 Task: Add a button with the title "Due Date as Incomplete" that marks the due date as incomplete.
Action: Mouse pressed left at (750, 234)
Screenshot: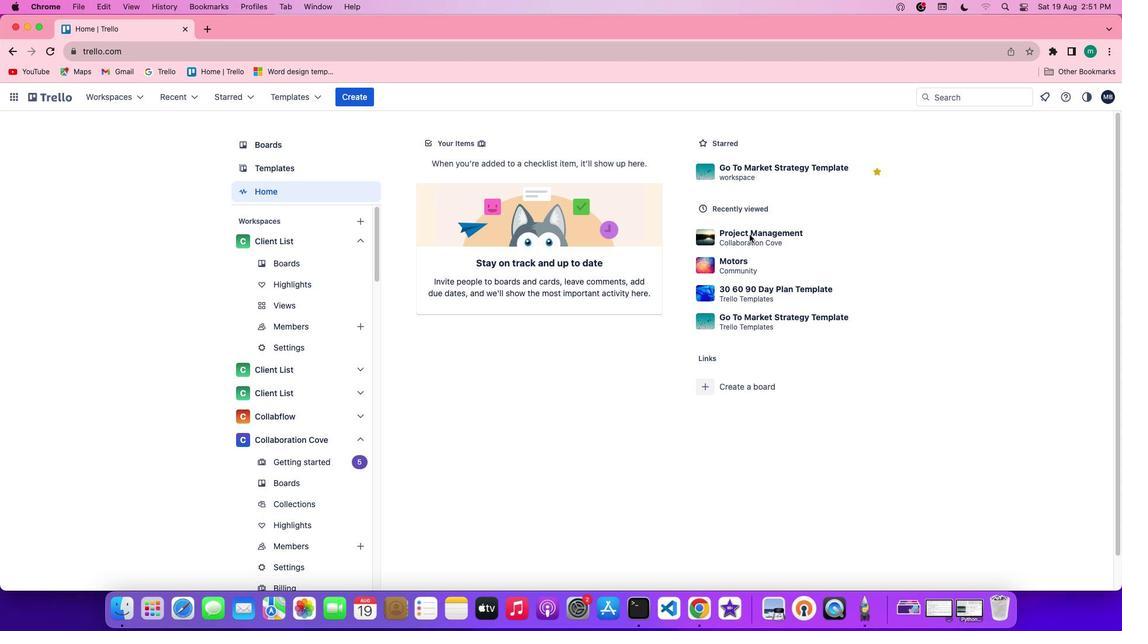 
Action: Mouse pressed left at (750, 234)
Screenshot: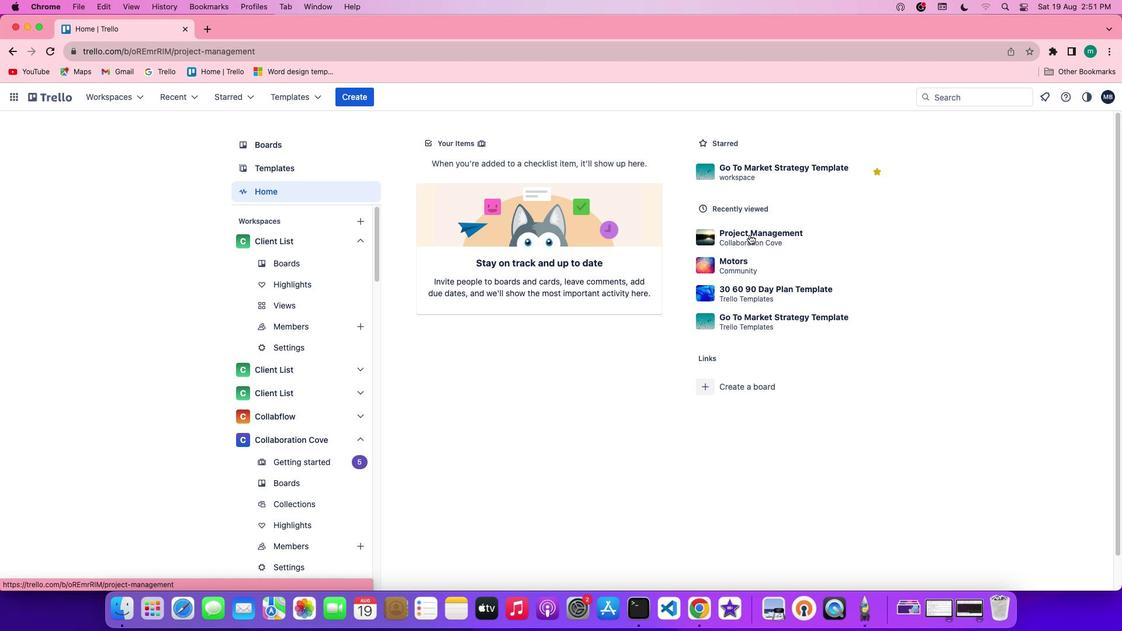 
Action: Mouse moved to (487, 244)
Screenshot: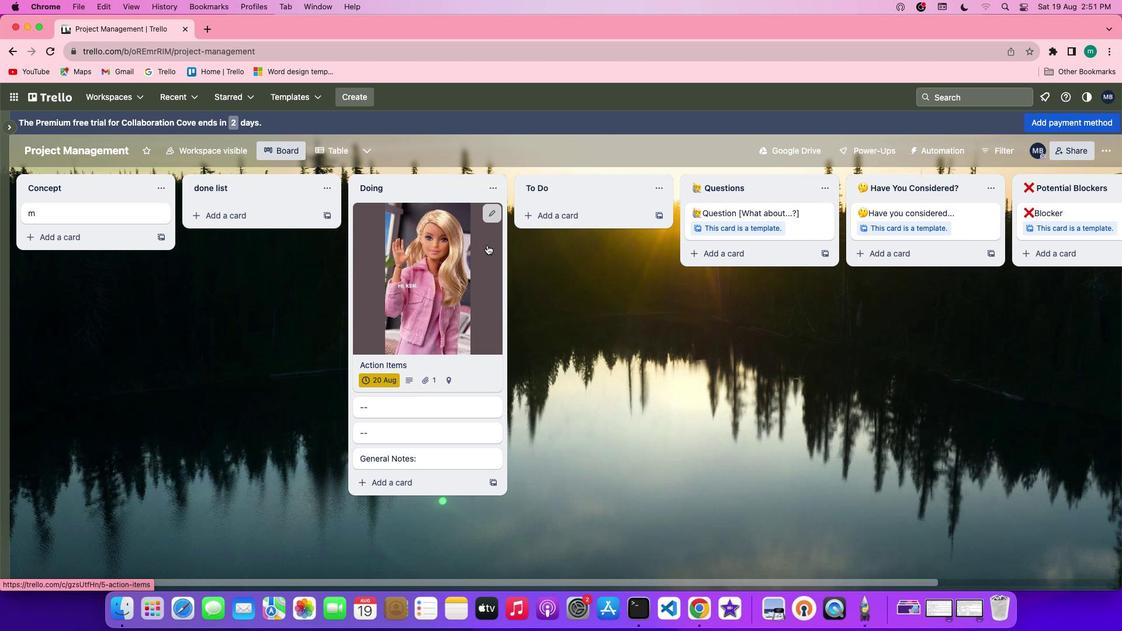 
Action: Mouse pressed left at (487, 244)
Screenshot: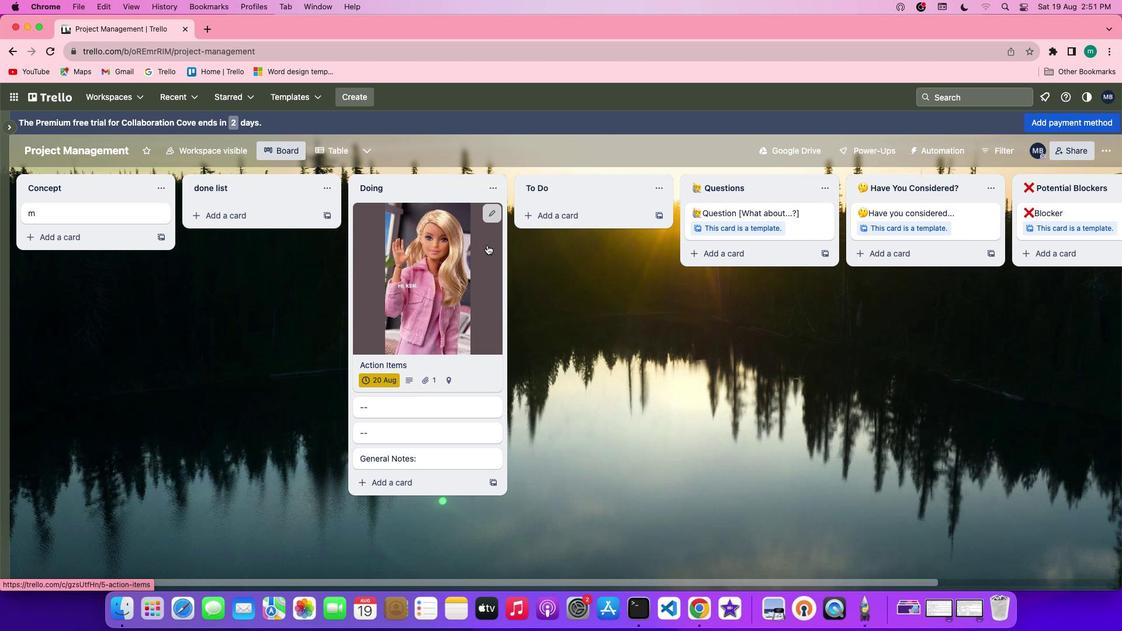 
Action: Mouse moved to (703, 323)
Screenshot: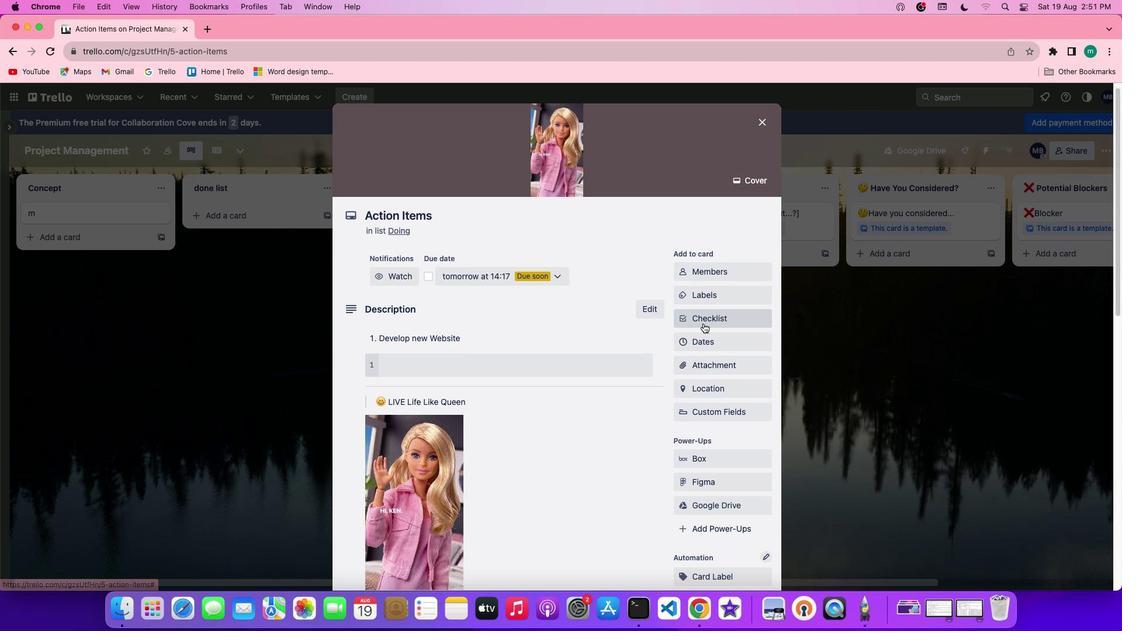 
Action: Mouse scrolled (703, 323) with delta (0, 0)
Screenshot: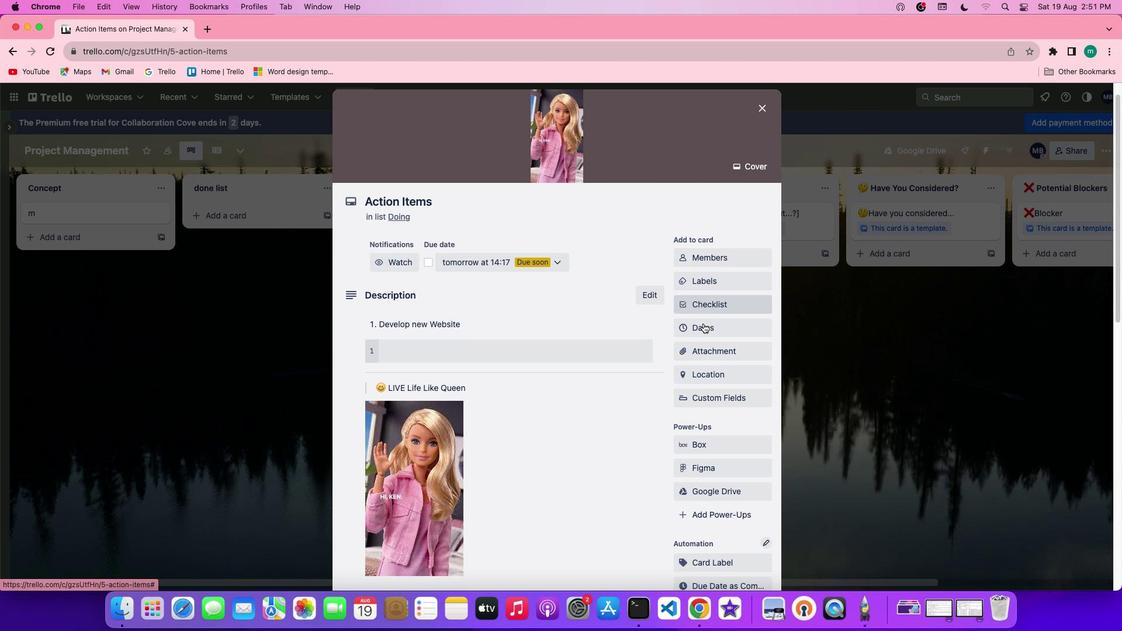 
Action: Mouse scrolled (703, 323) with delta (0, 0)
Screenshot: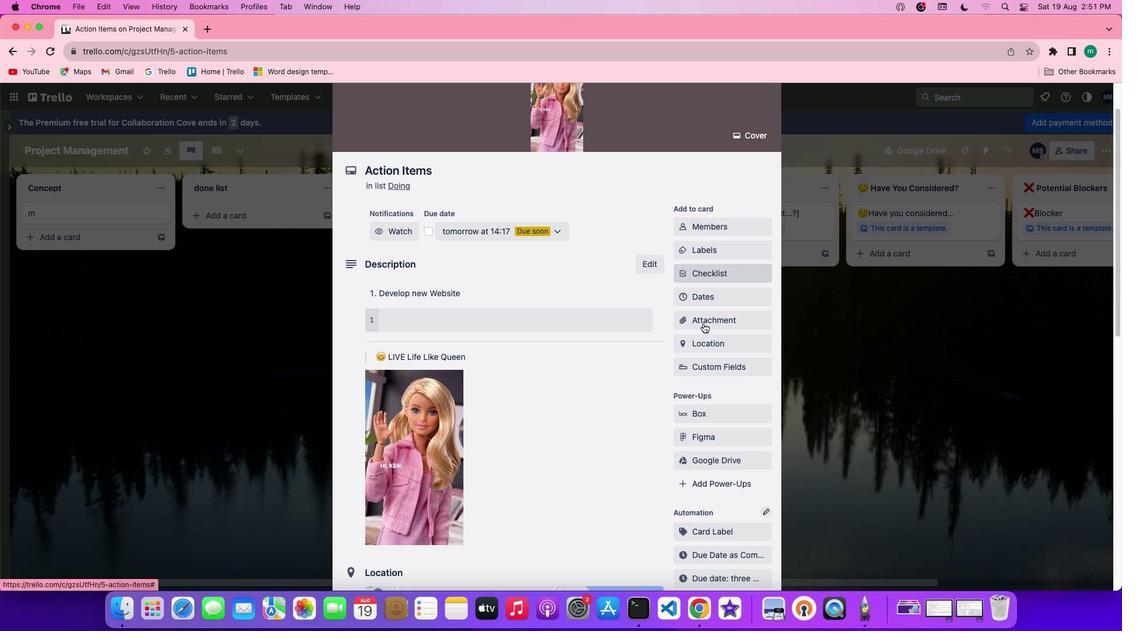 
Action: Mouse scrolled (703, 323) with delta (0, -1)
Screenshot: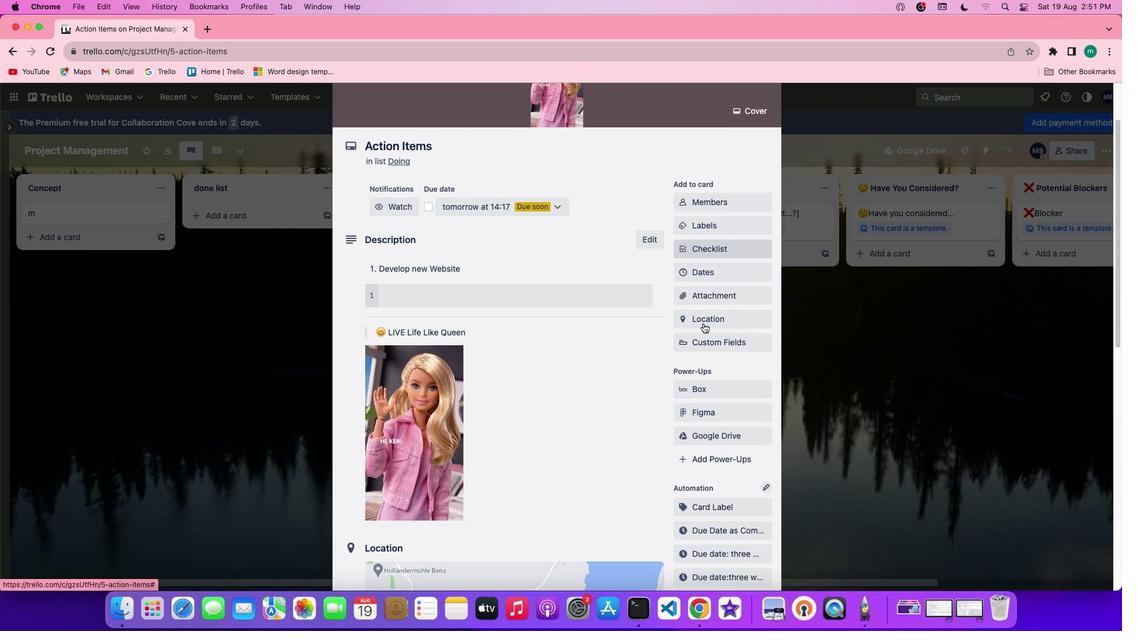 
Action: Mouse scrolled (703, 323) with delta (0, -1)
Screenshot: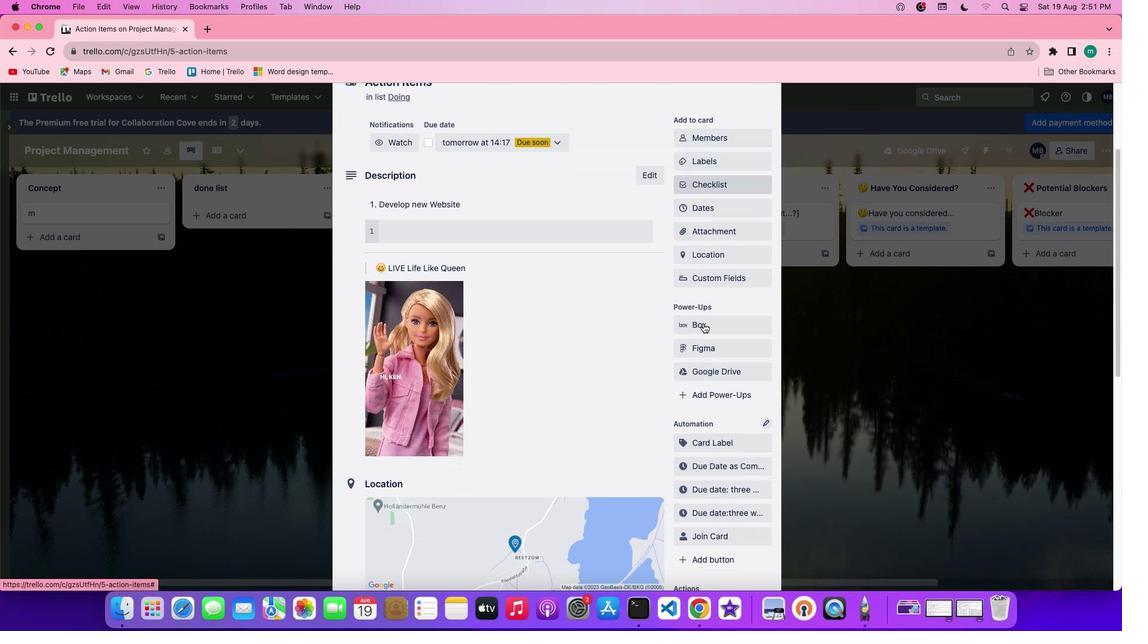 
Action: Mouse scrolled (703, 323) with delta (0, 0)
Screenshot: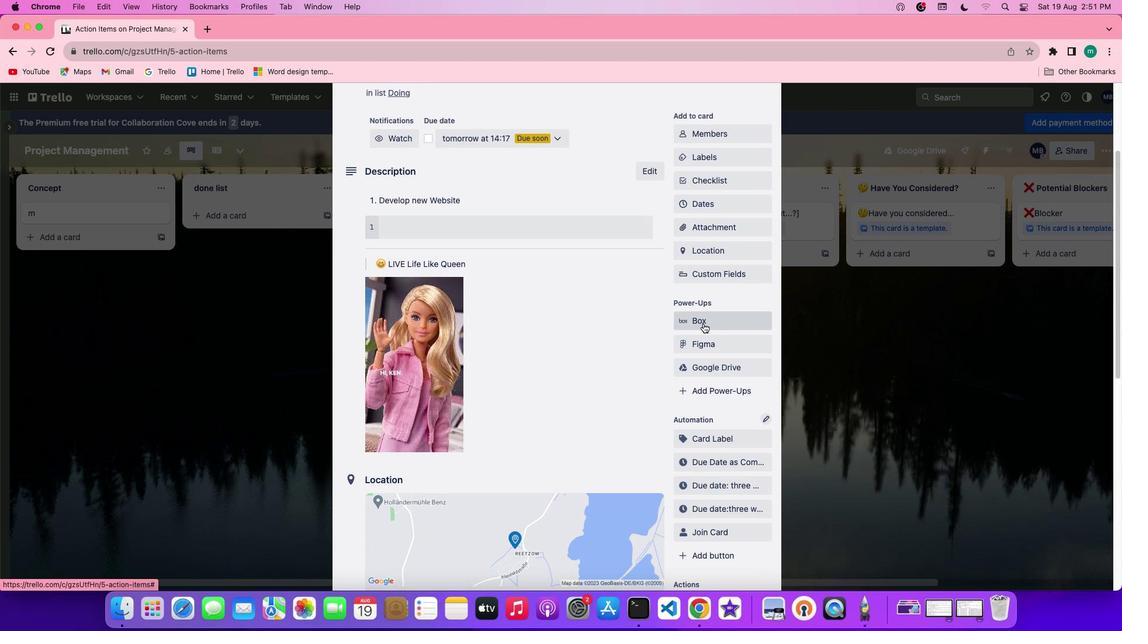 
Action: Mouse scrolled (703, 323) with delta (0, 0)
Screenshot: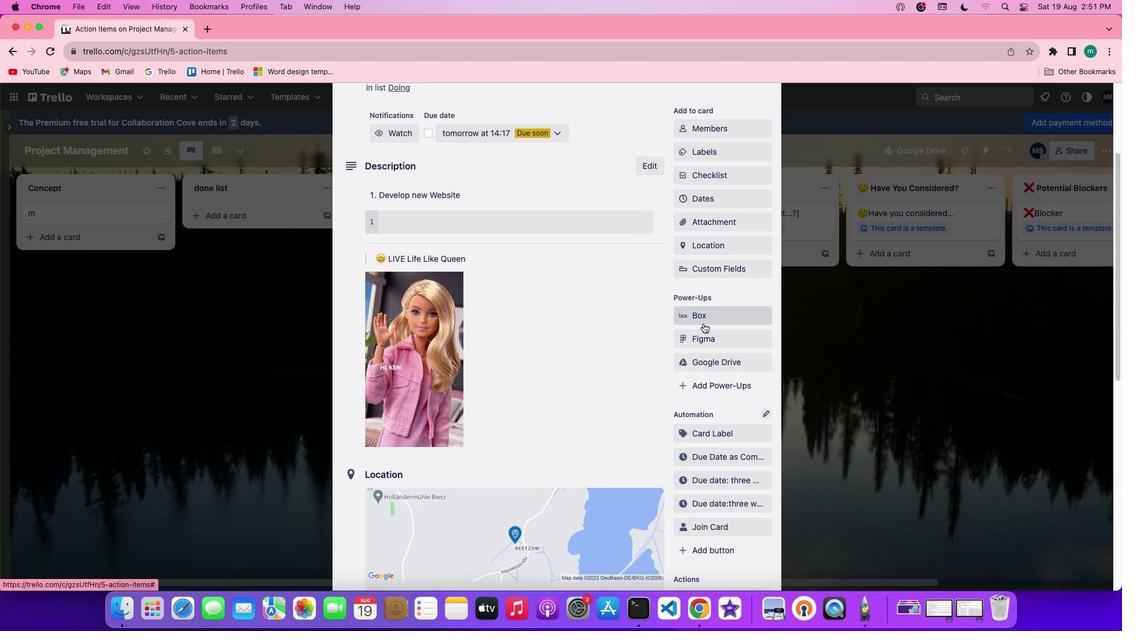 
Action: Mouse scrolled (703, 323) with delta (0, 0)
Screenshot: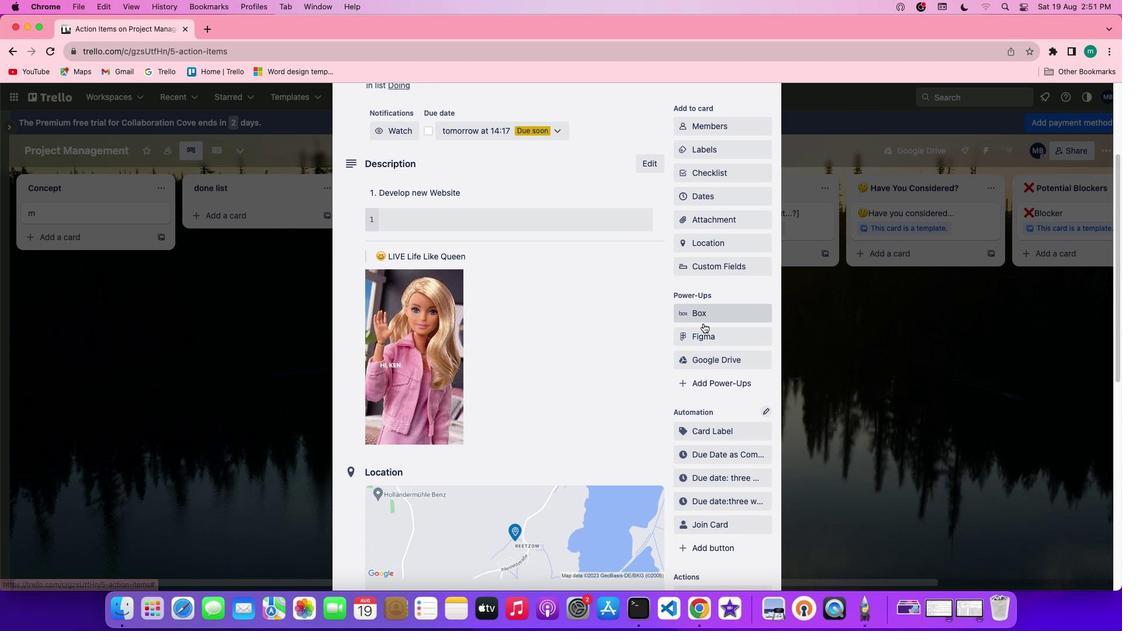 
Action: Mouse scrolled (703, 323) with delta (0, 0)
Screenshot: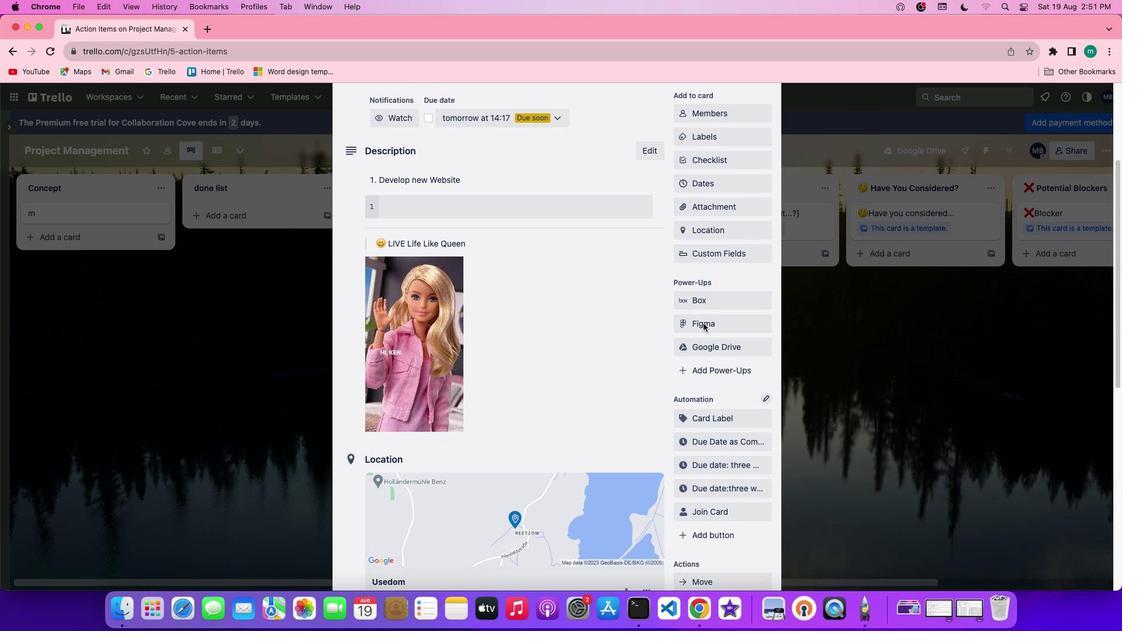 
Action: Mouse scrolled (703, 323) with delta (0, 0)
Screenshot: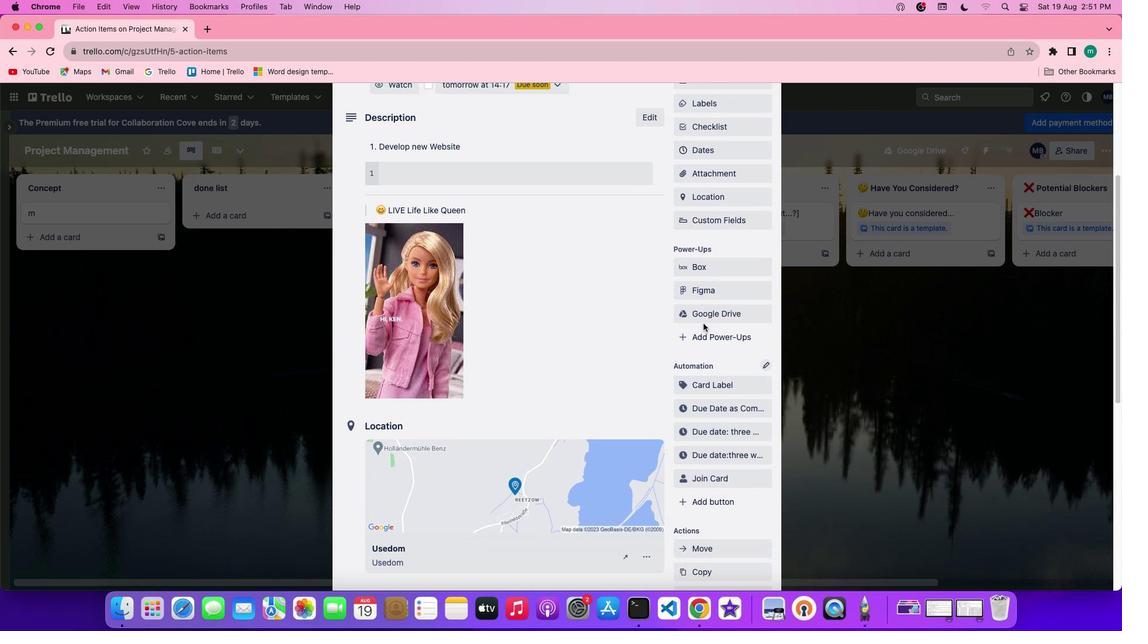 
Action: Mouse scrolled (703, 323) with delta (0, 0)
Screenshot: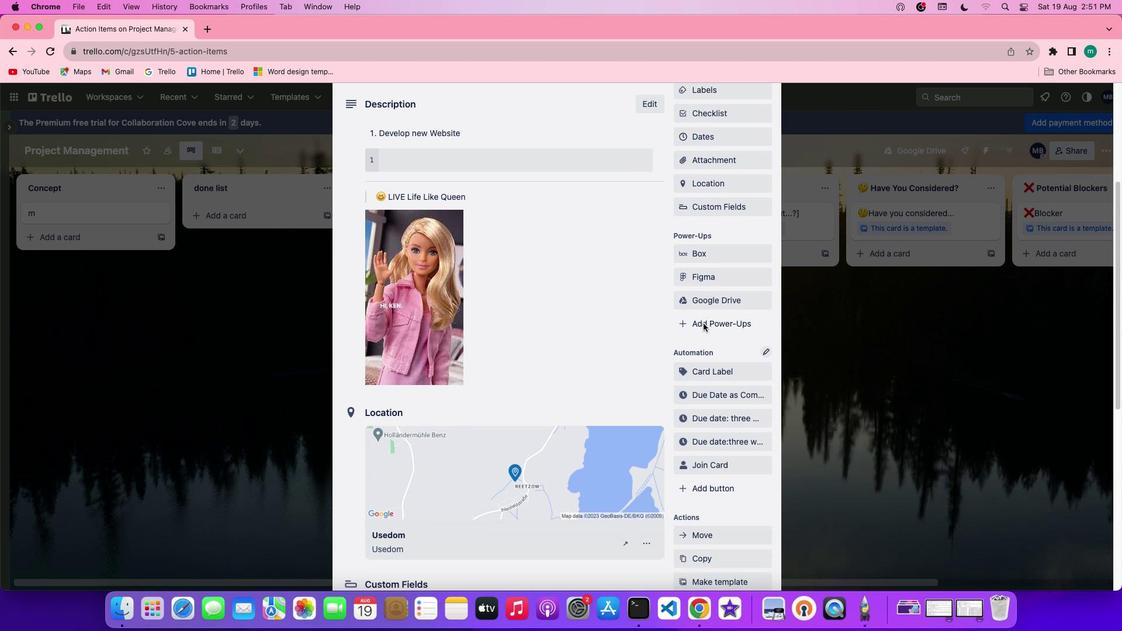 
Action: Mouse scrolled (703, 323) with delta (0, 0)
Screenshot: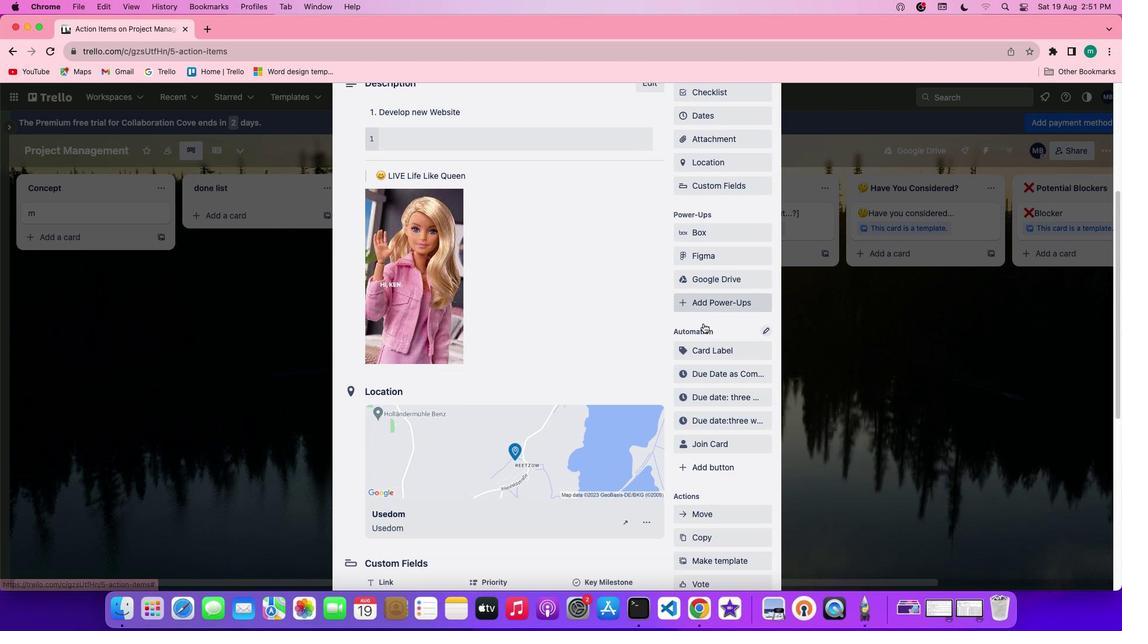 
Action: Mouse scrolled (703, 323) with delta (0, 0)
Screenshot: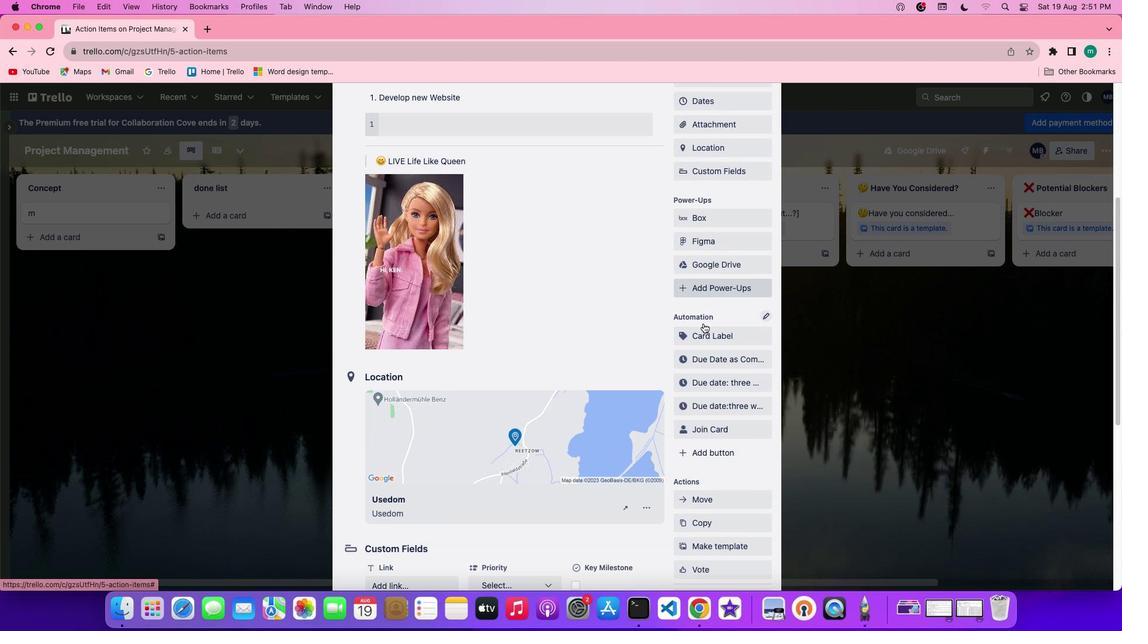 
Action: Mouse scrolled (703, 323) with delta (0, -1)
Screenshot: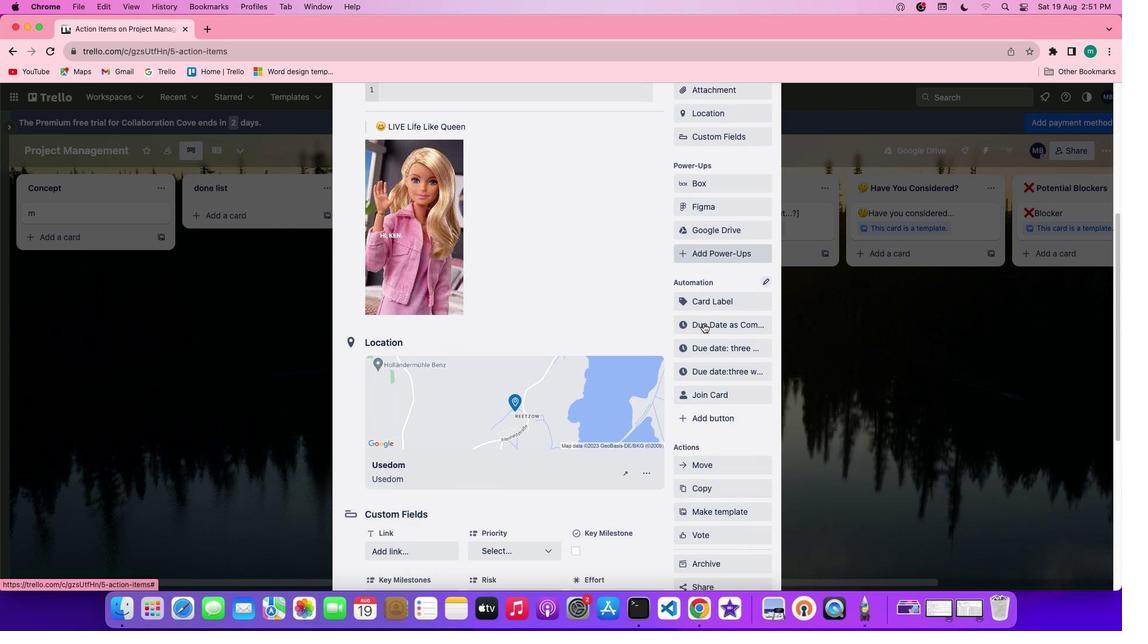
Action: Mouse scrolled (703, 323) with delta (0, 0)
Screenshot: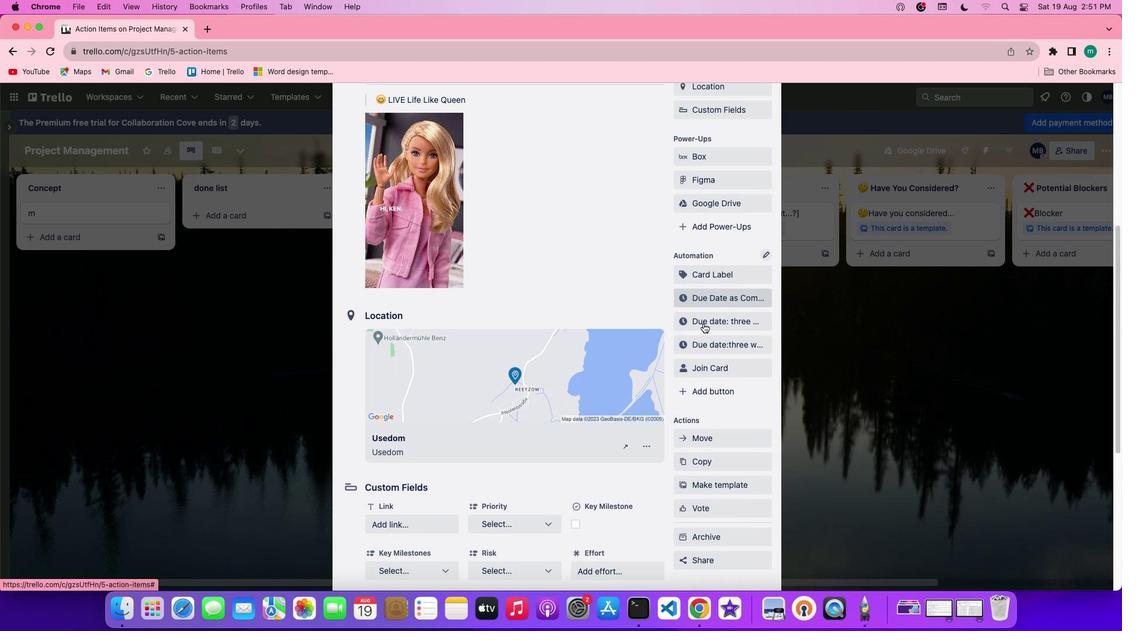 
Action: Mouse scrolled (703, 323) with delta (0, 0)
Screenshot: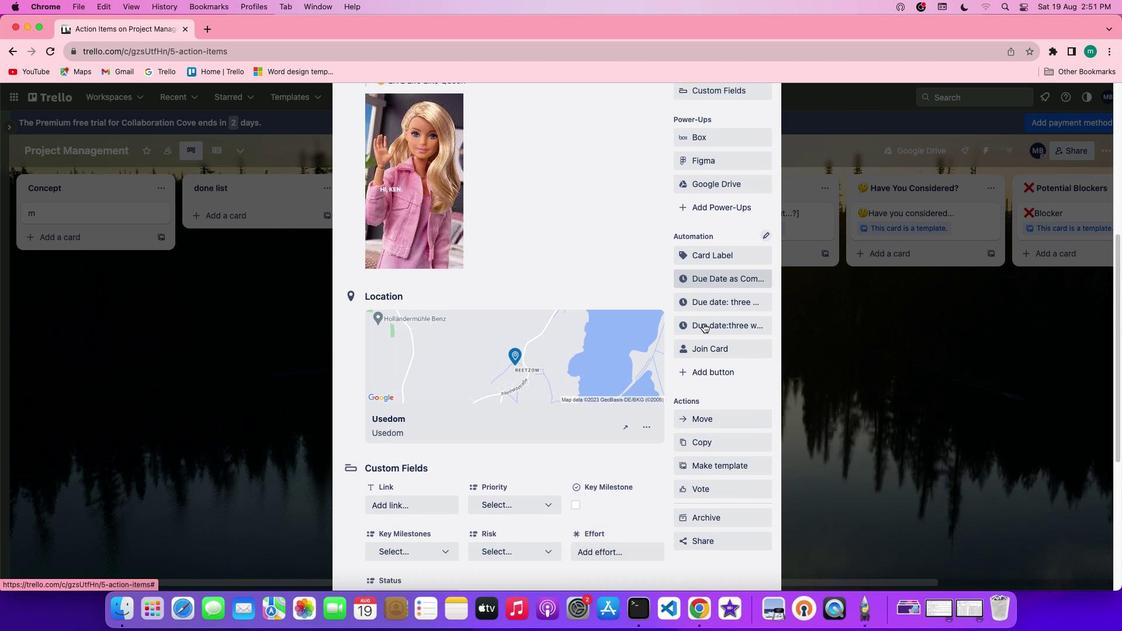 
Action: Mouse scrolled (703, 323) with delta (0, -1)
Screenshot: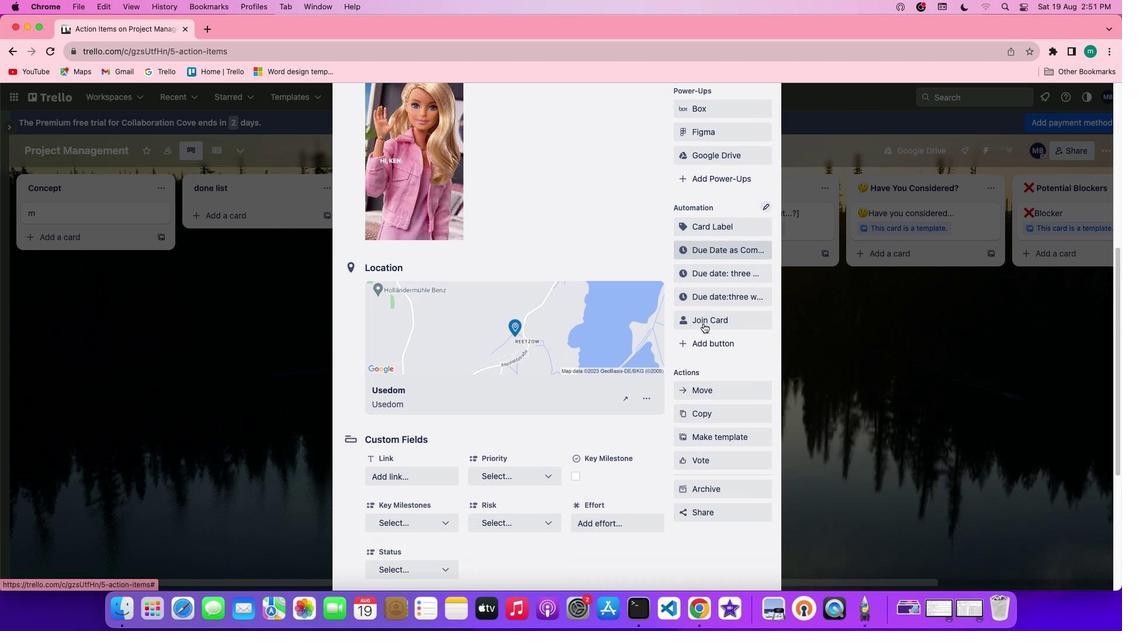 
Action: Mouse moved to (708, 336)
Screenshot: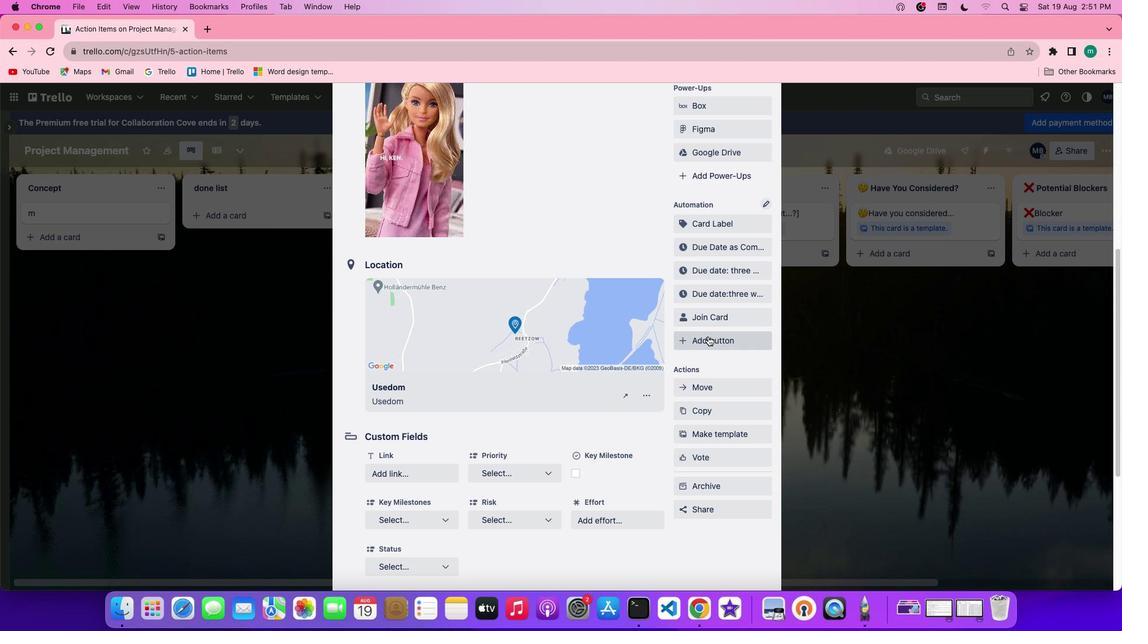 
Action: Mouse pressed left at (708, 336)
Screenshot: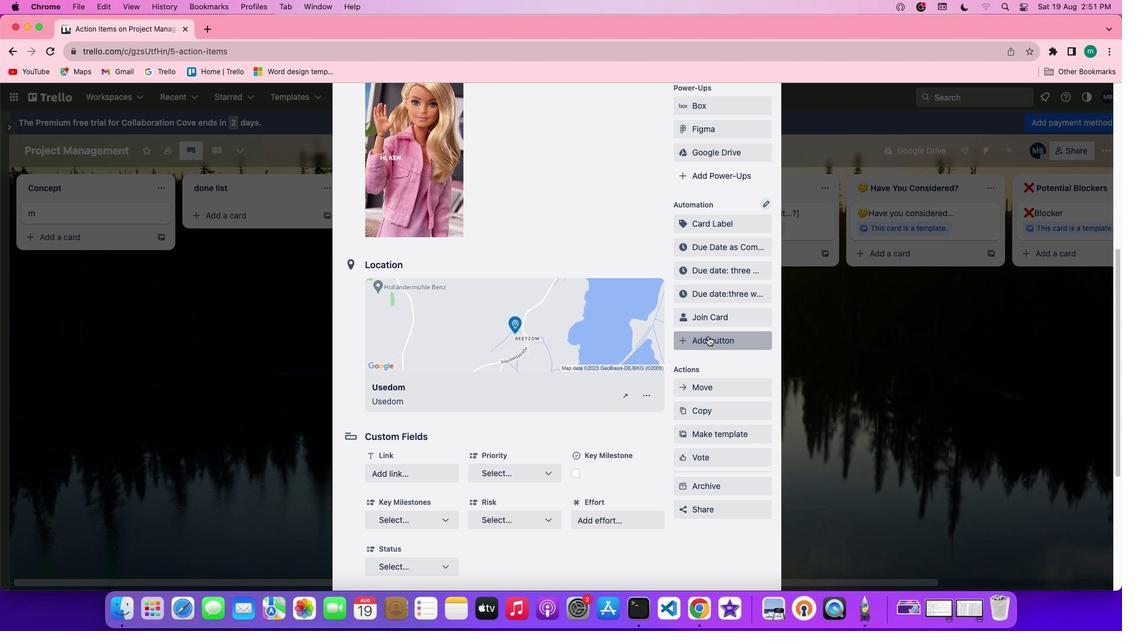 
Action: Mouse moved to (820, 297)
Screenshot: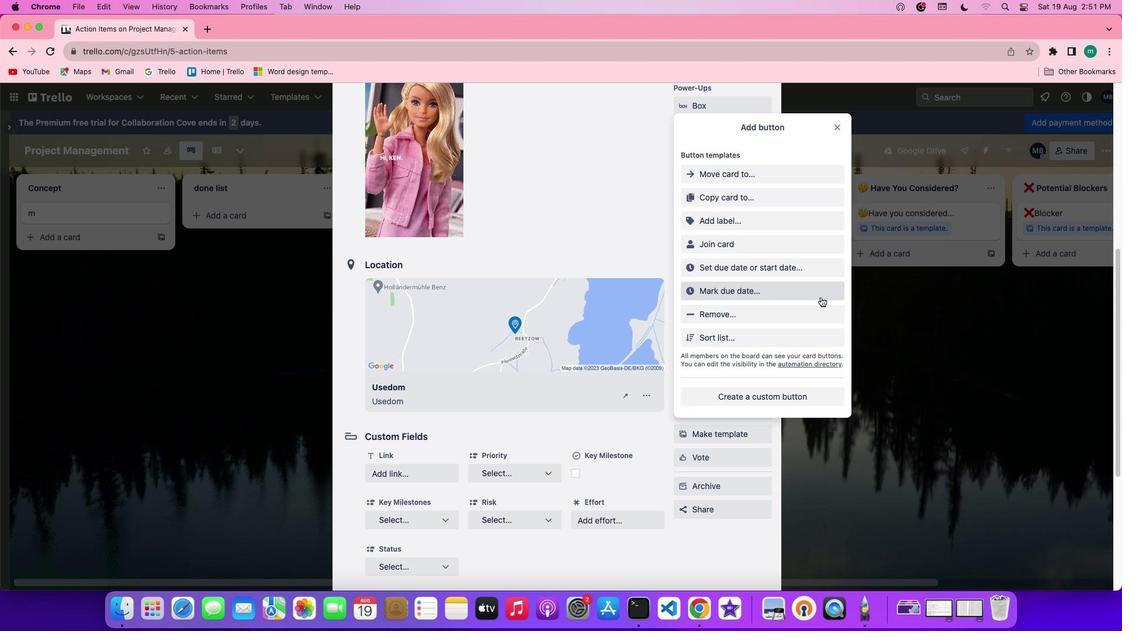 
Action: Mouse pressed left at (820, 297)
Screenshot: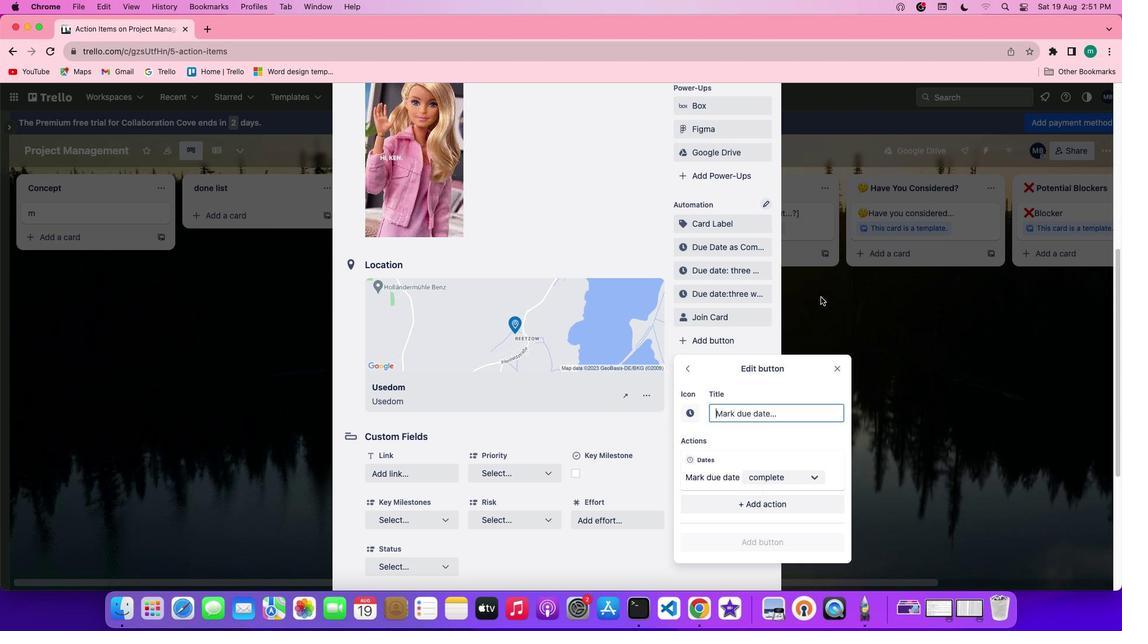 
Action: Mouse moved to (787, 411)
Screenshot: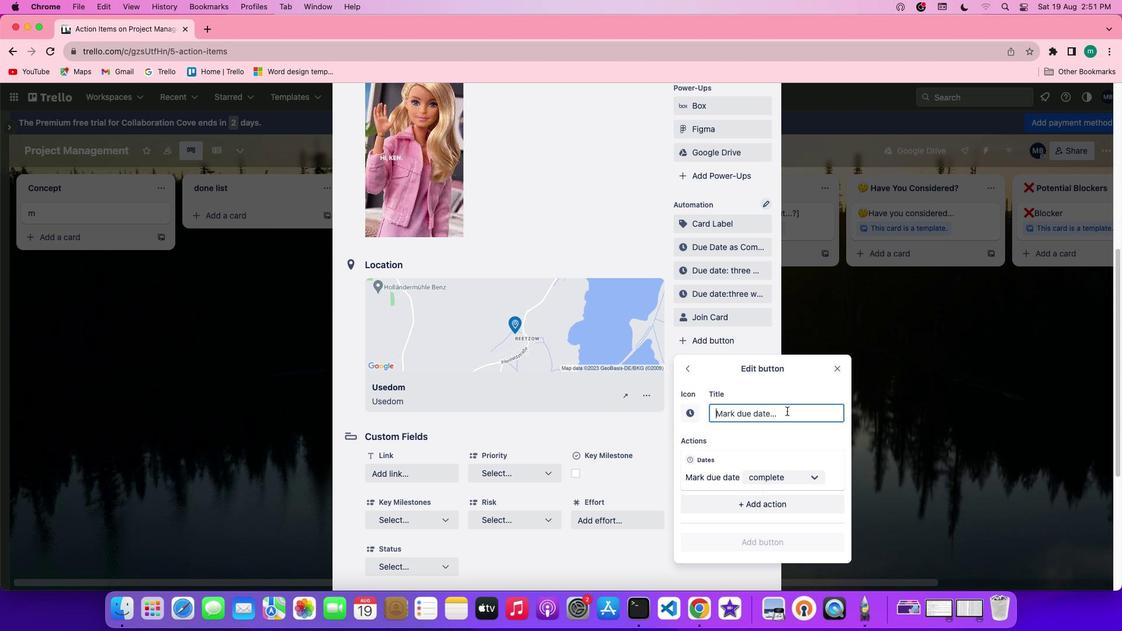 
Action: Mouse pressed left at (787, 411)
Screenshot: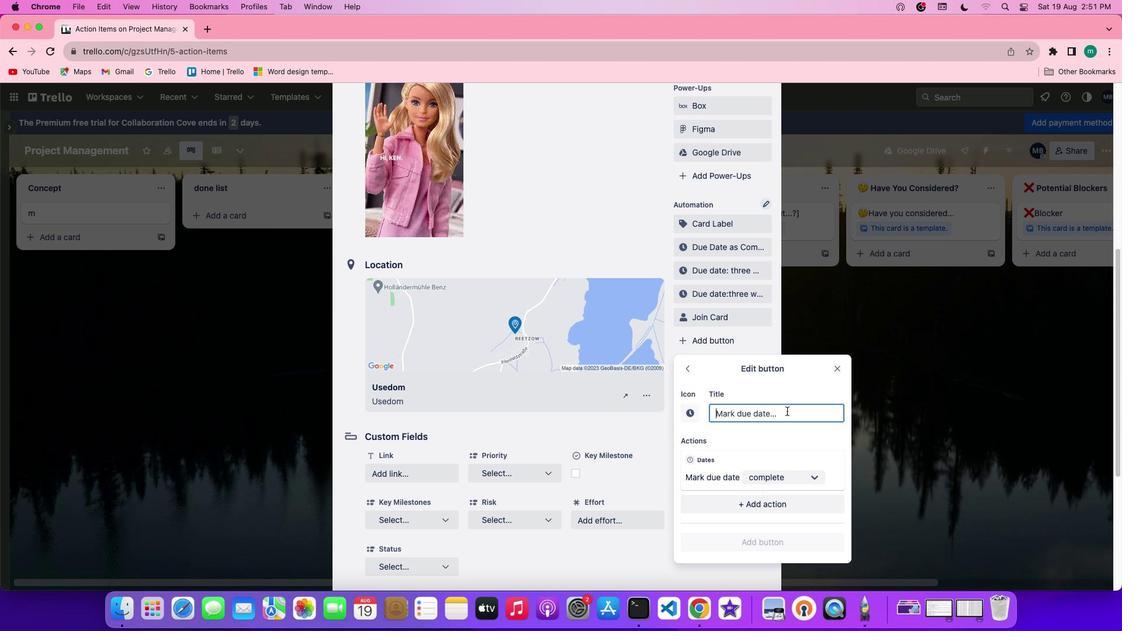
Action: Key pressed Key.shift'D''u''e'Key.spaceKey.shift'D''a''t''e'Key.space'a''s'Key.spaceKey.shift'I''n''c''o''m''p''l''e''t''e'
Screenshot: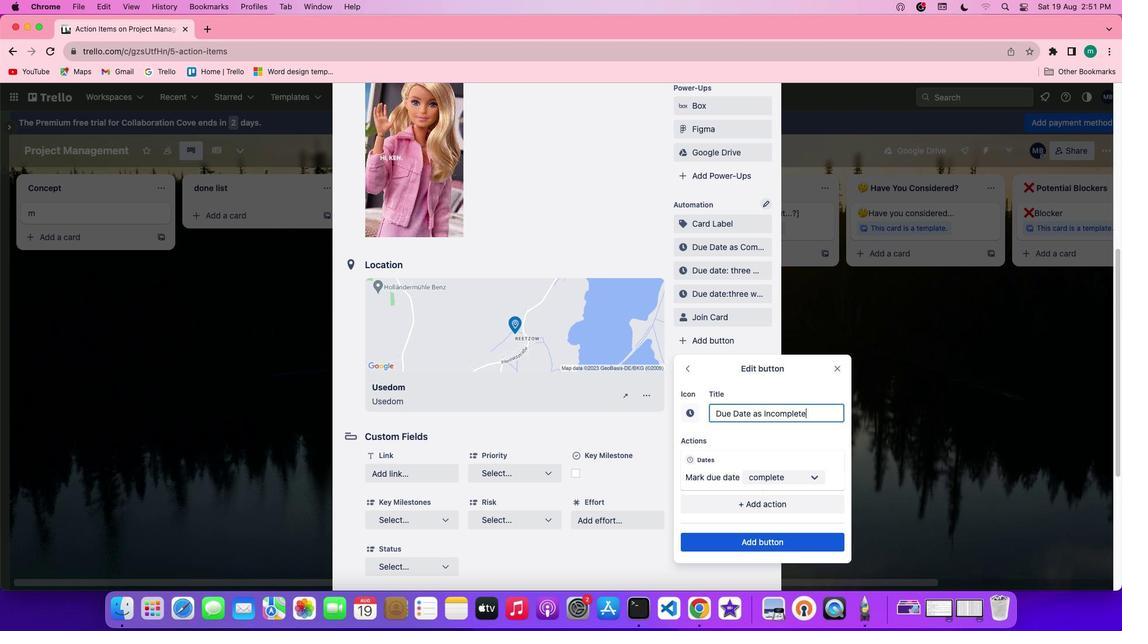 
Action: Mouse moved to (819, 439)
Screenshot: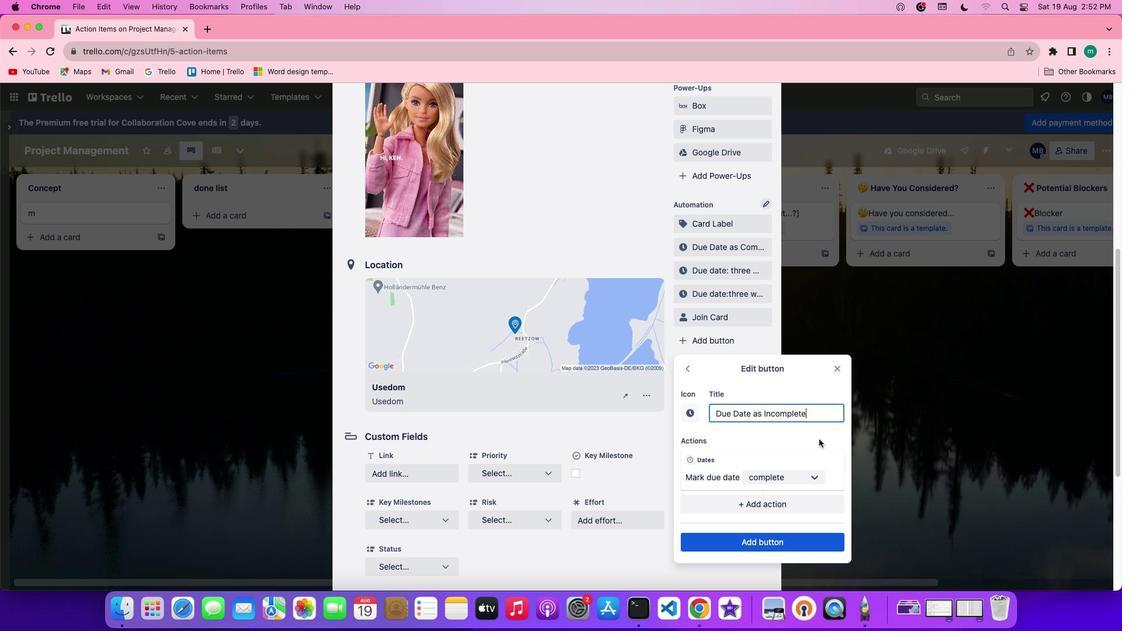 
Action: Mouse scrolled (819, 439) with delta (0, 0)
Screenshot: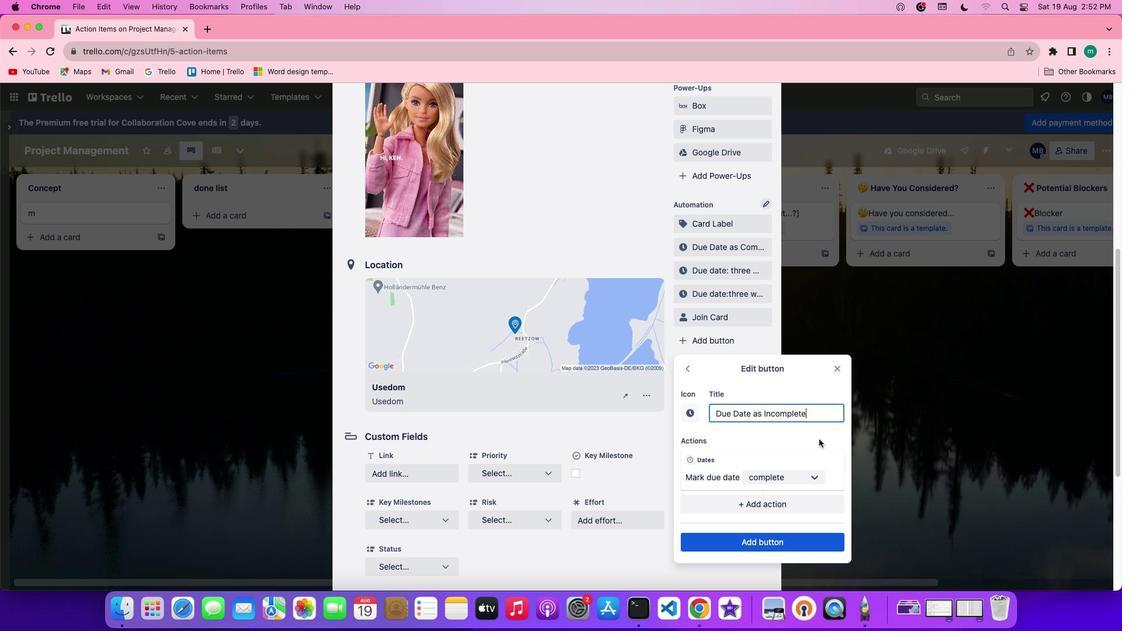 
Action: Mouse scrolled (819, 439) with delta (0, 0)
Screenshot: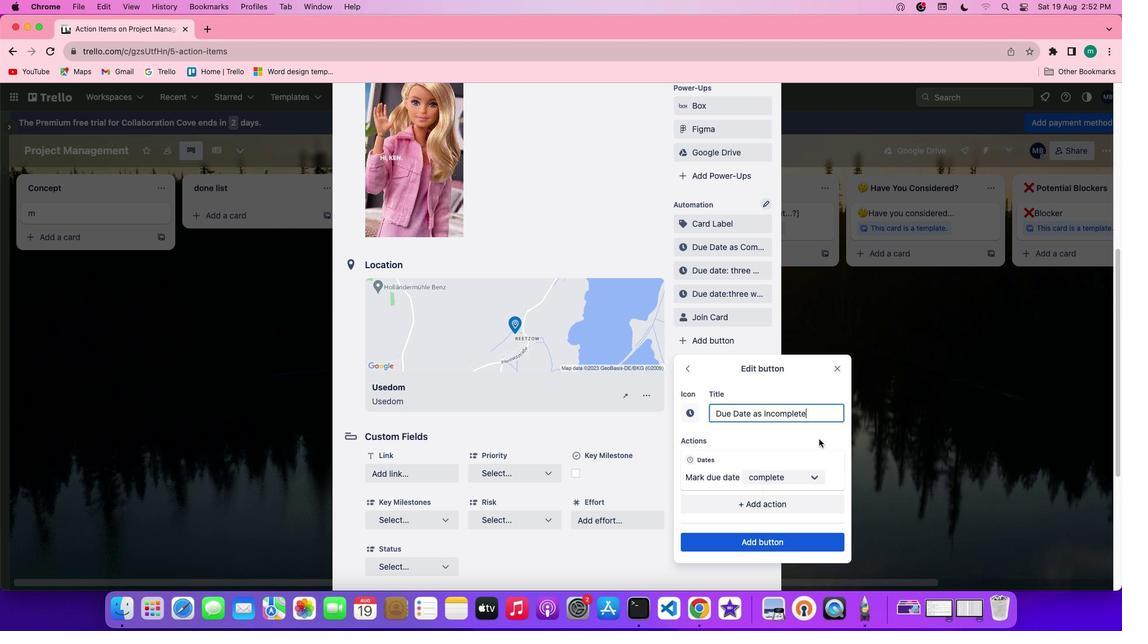 
Action: Mouse scrolled (819, 439) with delta (0, -1)
Screenshot: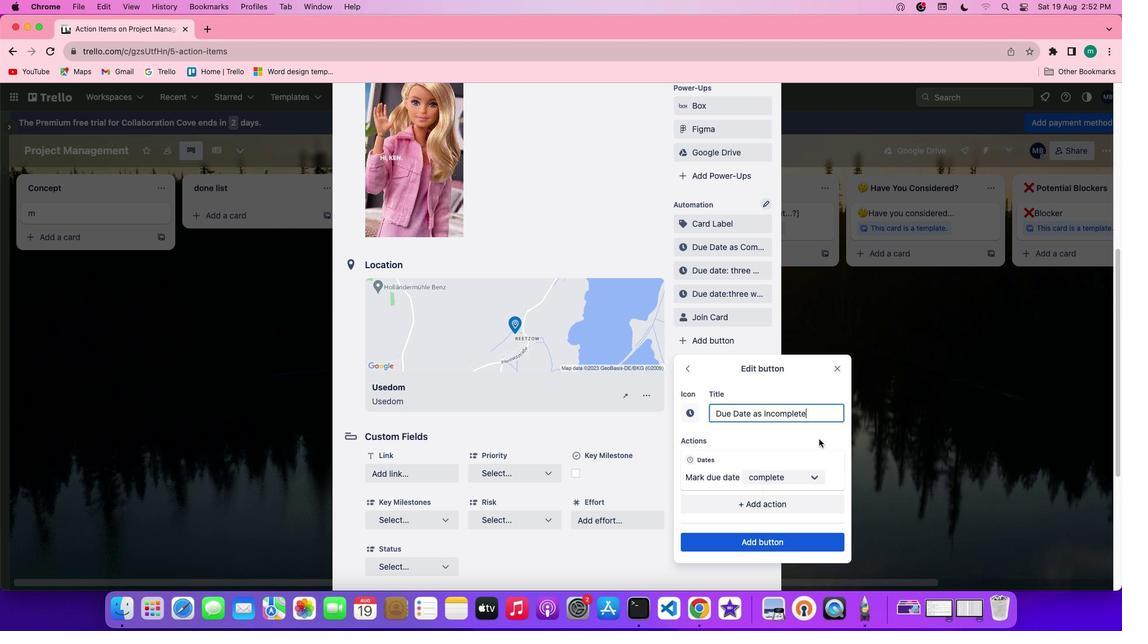 
Action: Mouse scrolled (819, 439) with delta (0, 0)
Screenshot: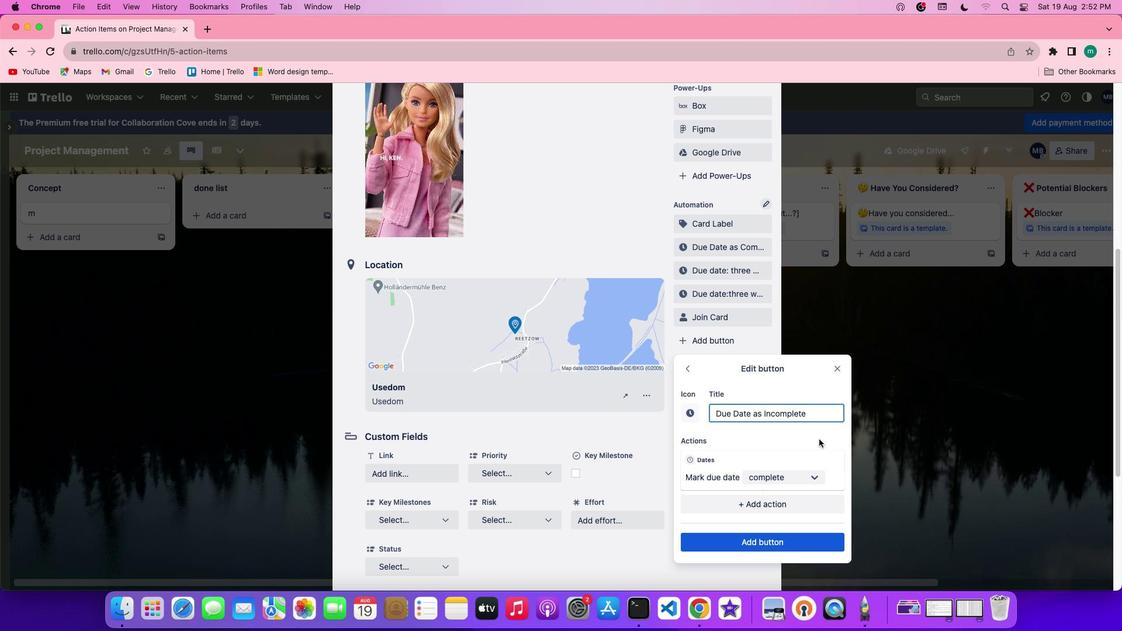 
Action: Mouse moved to (801, 474)
Screenshot: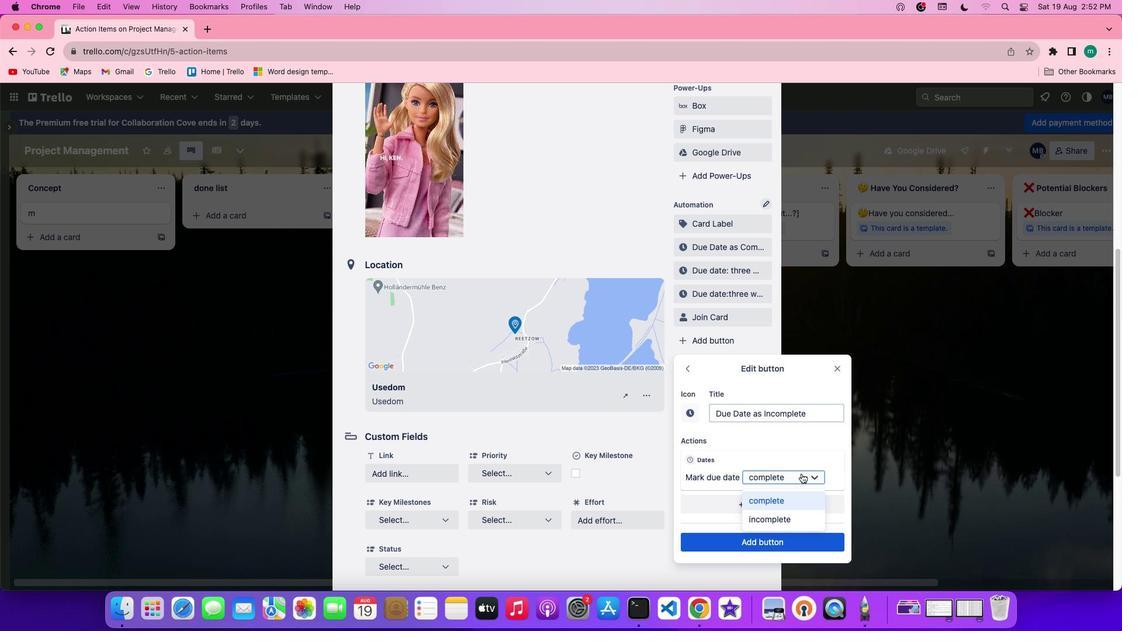 
Action: Mouse pressed left at (801, 474)
Screenshot: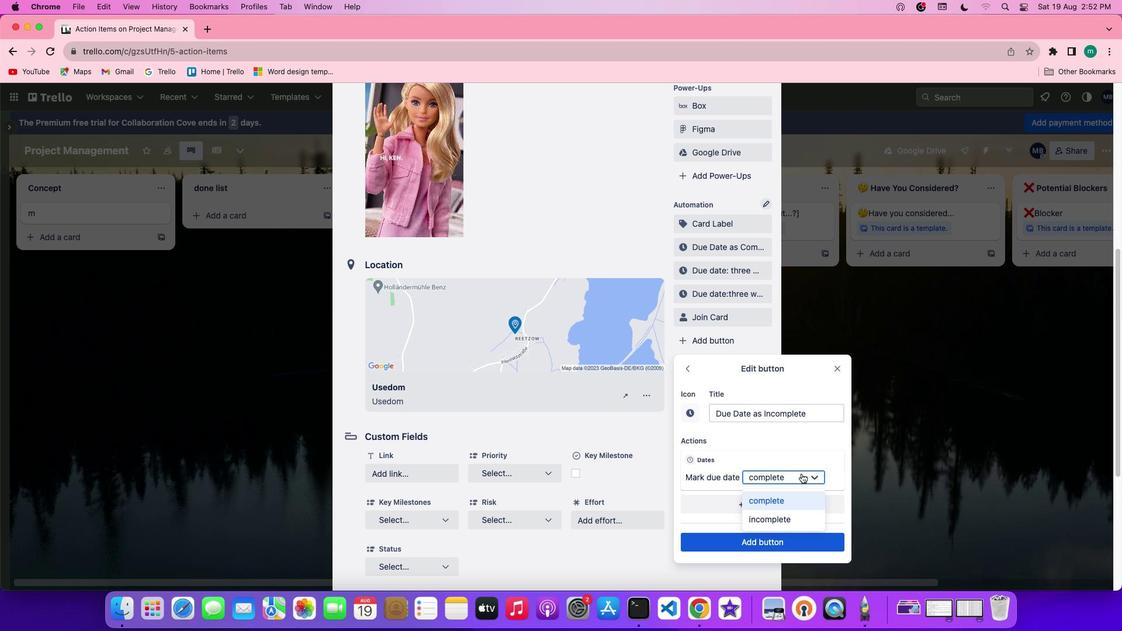 
Action: Mouse moved to (781, 523)
Screenshot: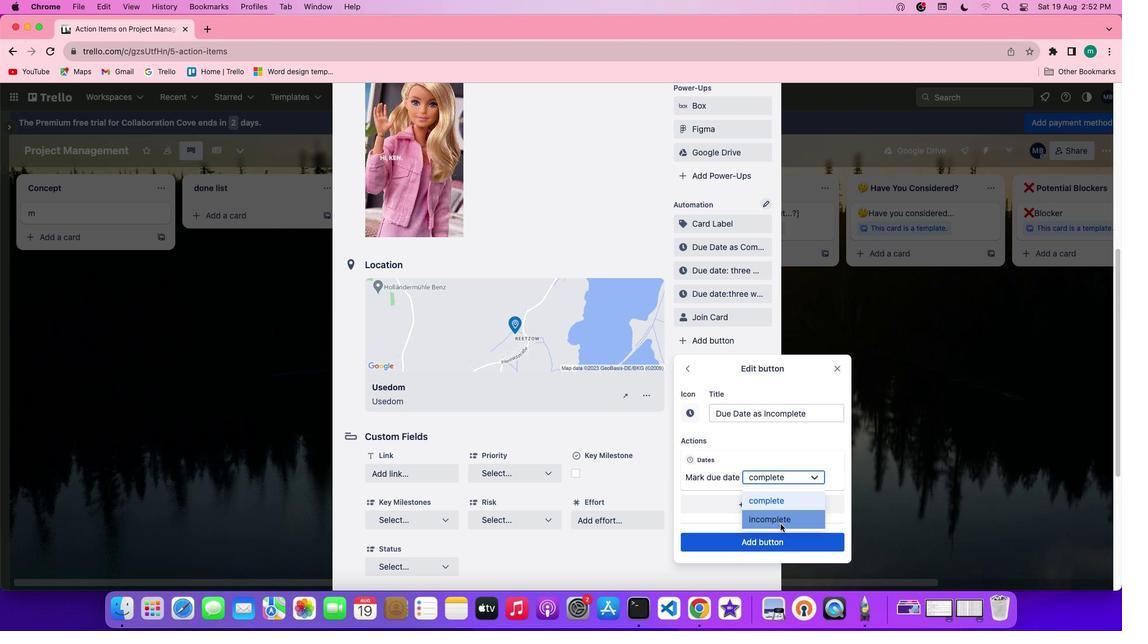 
Action: Mouse pressed left at (781, 523)
Screenshot: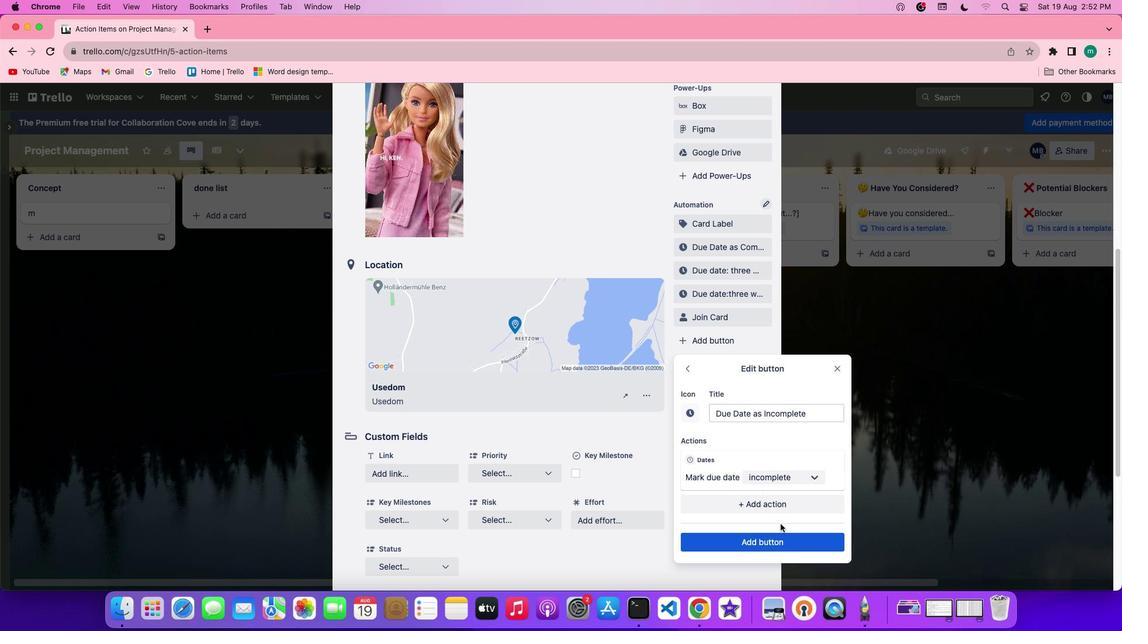 
Action: Mouse moved to (791, 537)
Screenshot: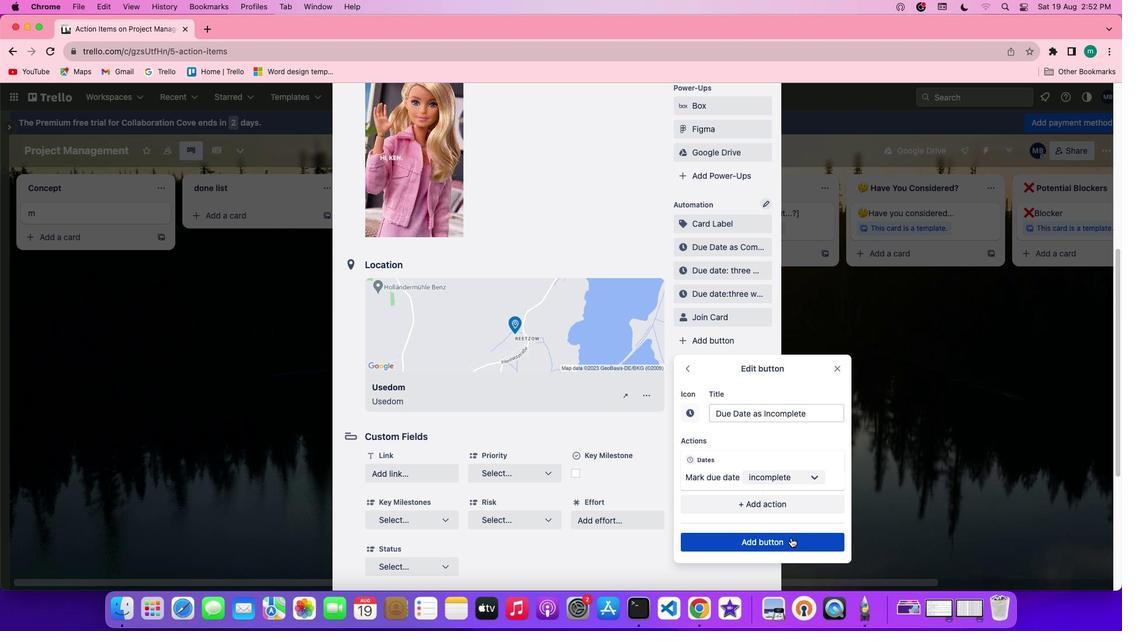 
Action: Mouse pressed left at (791, 537)
Screenshot: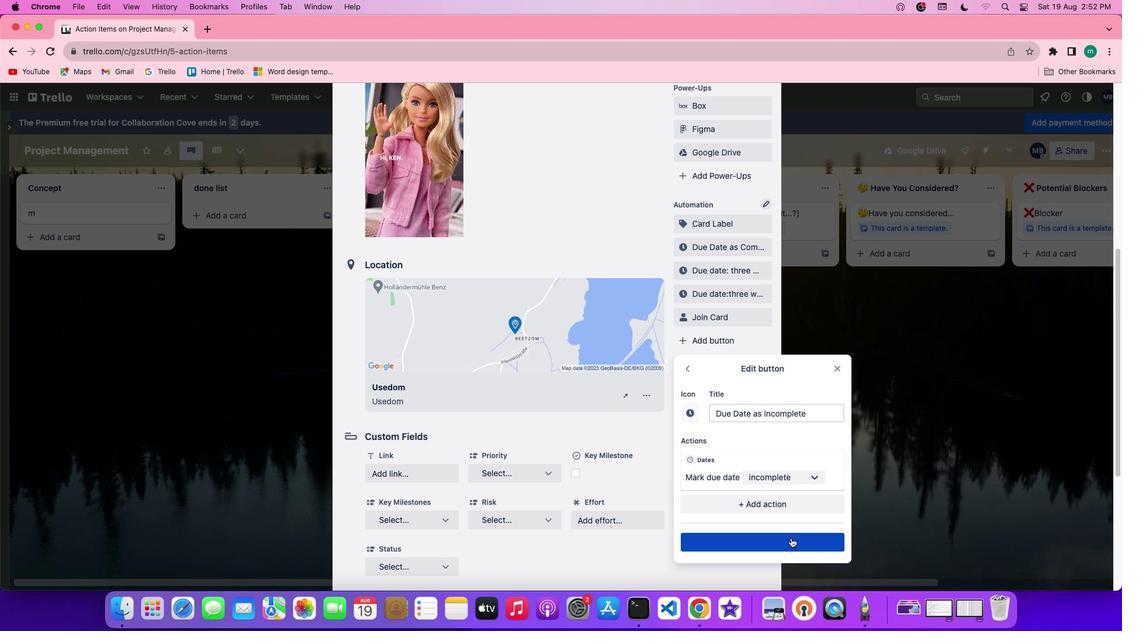 
